 Task: Move the task Create a new online platform for online personal styling services to the section To-Do in the project BitRise and sort the tasks in the project by Assignee in Descending order
Action: Mouse moved to (750, 293)
Screenshot: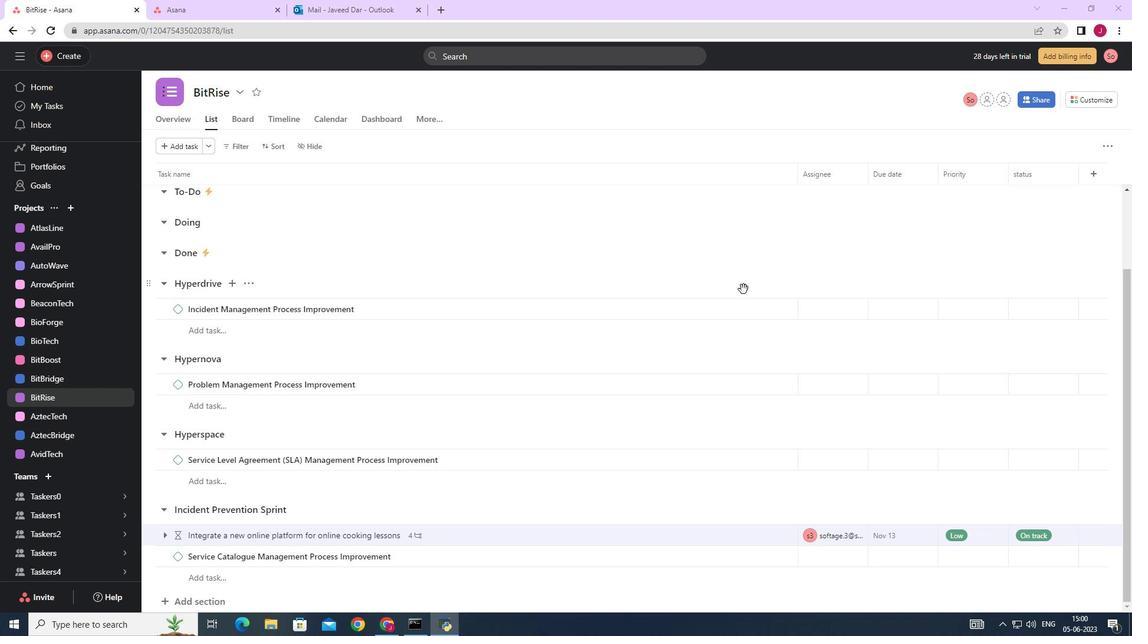 
Action: Mouse scrolled (750, 293) with delta (0, 0)
Screenshot: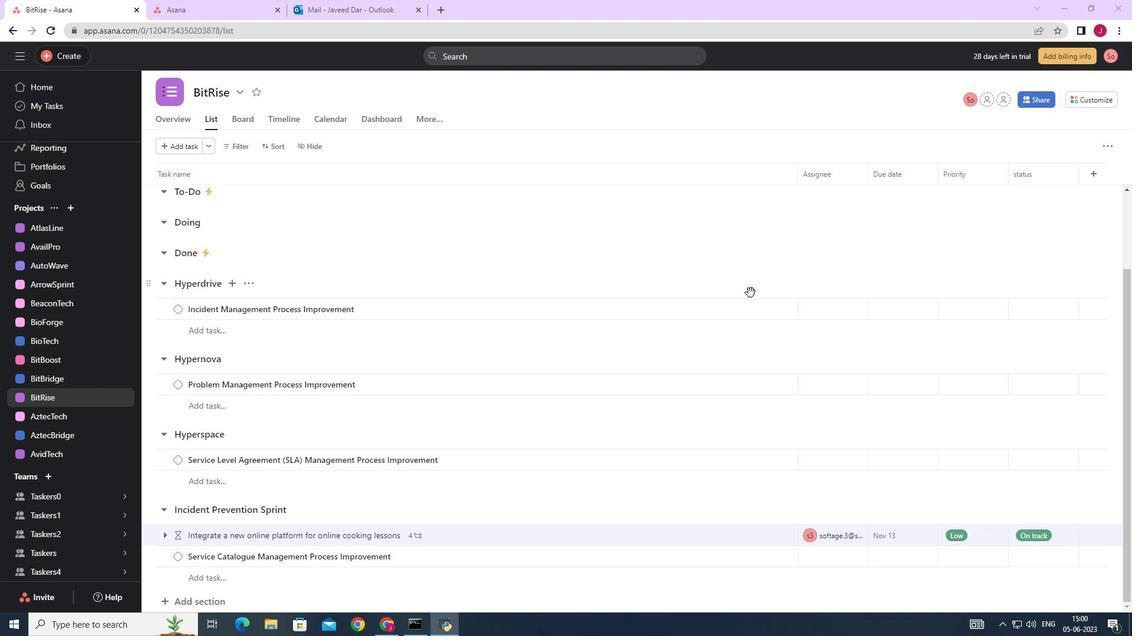 
Action: Mouse scrolled (750, 293) with delta (0, 0)
Screenshot: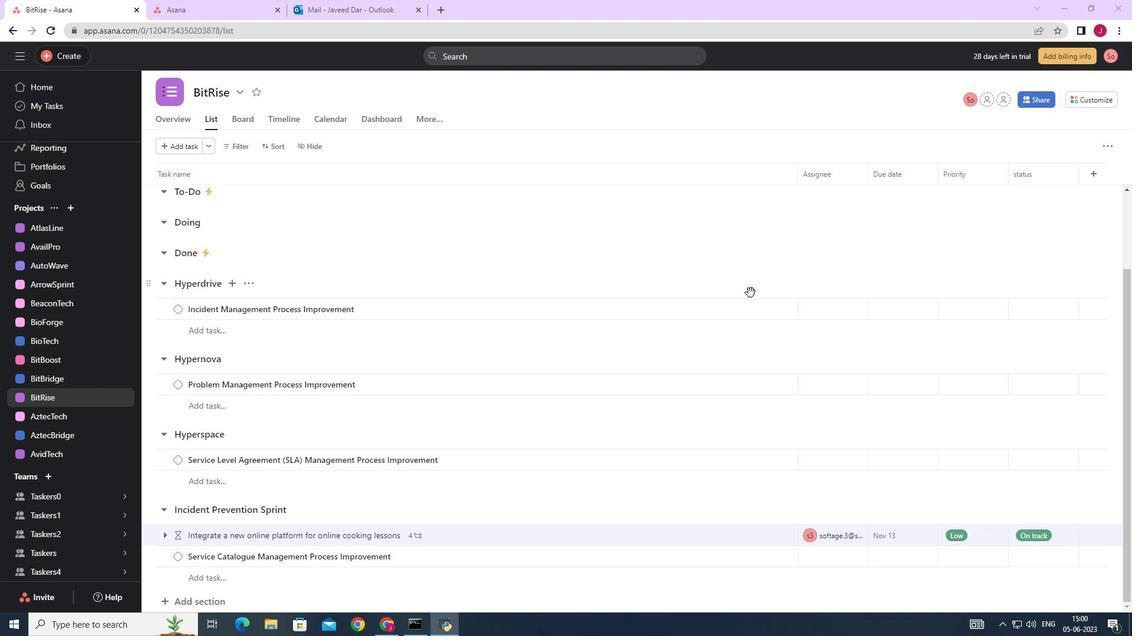 
Action: Mouse moved to (741, 293)
Screenshot: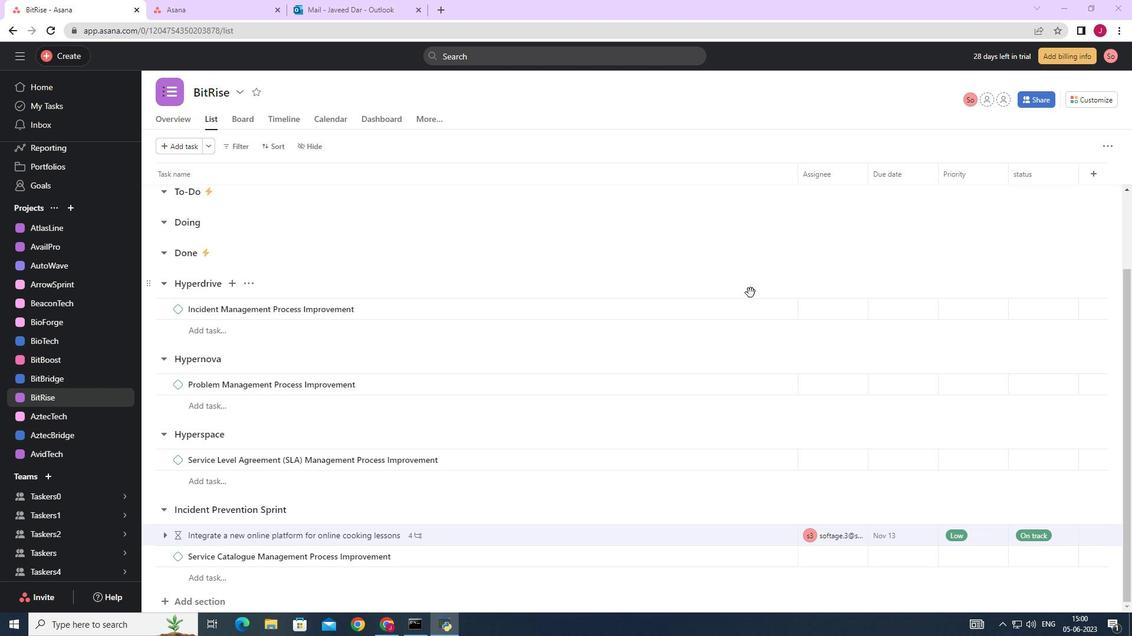 
Action: Mouse scrolled (744, 293) with delta (0, 0)
Screenshot: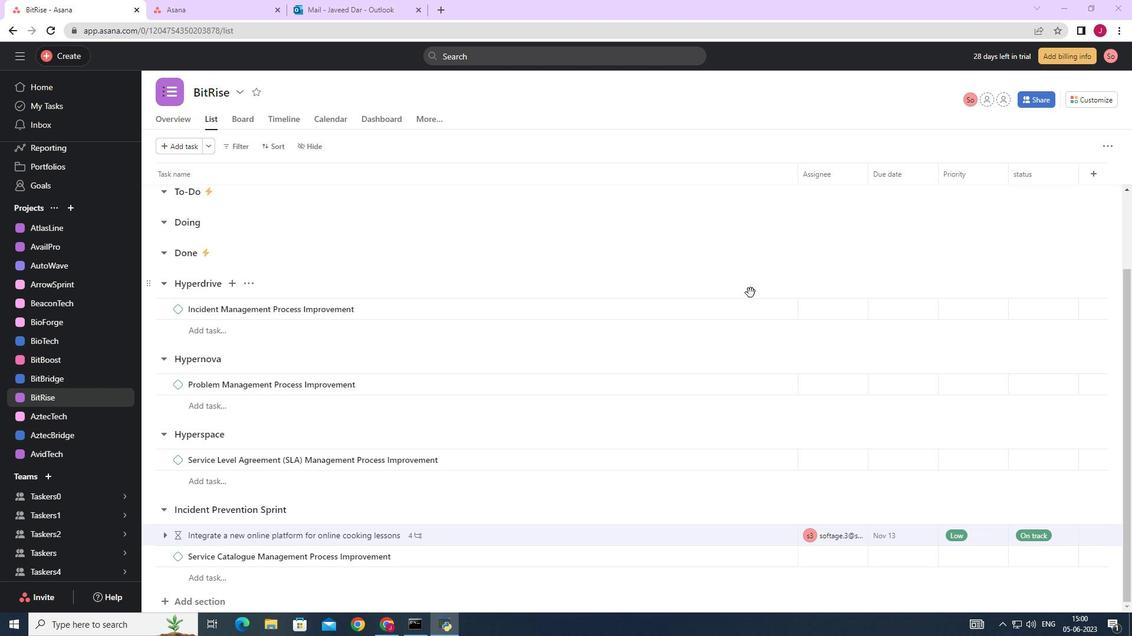 
Action: Mouse moved to (769, 235)
Screenshot: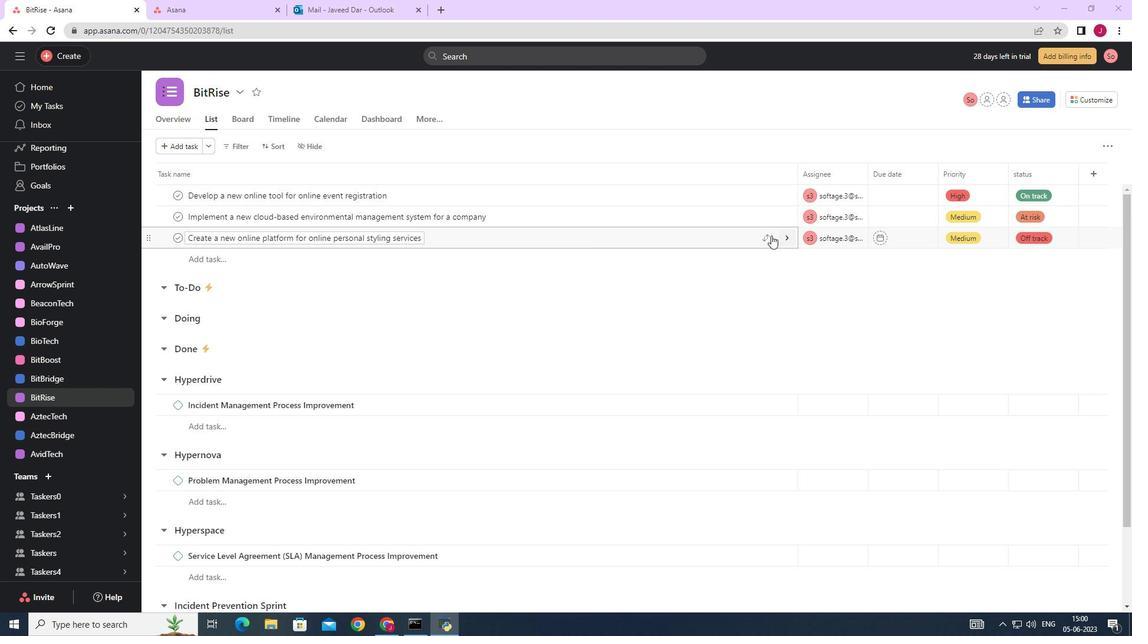 
Action: Mouse pressed left at (769, 235)
Screenshot: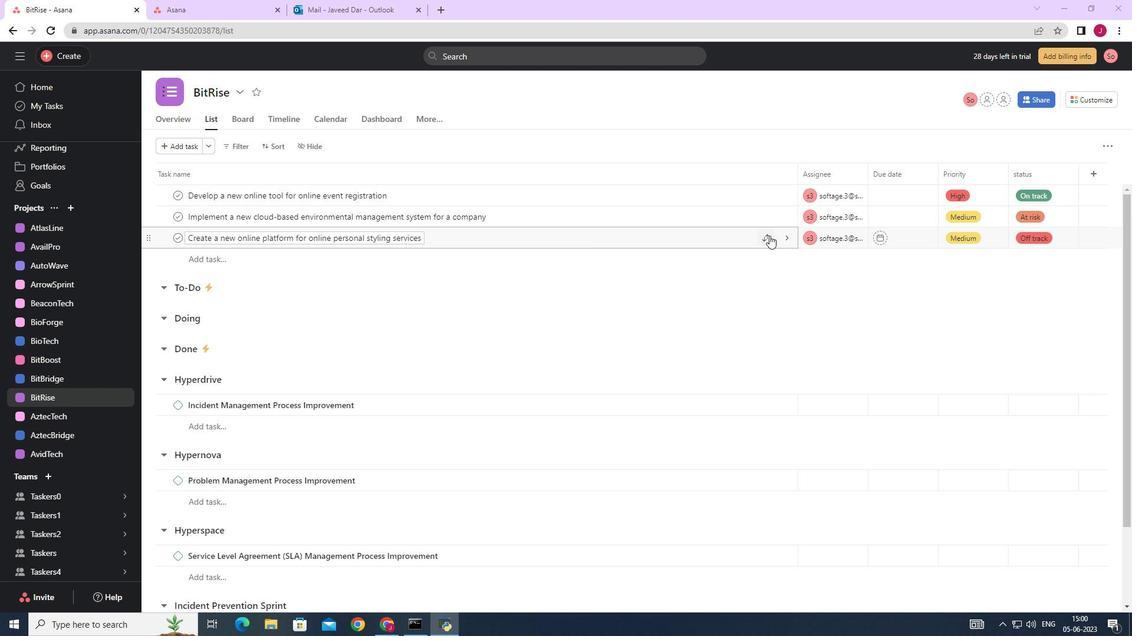 
Action: Mouse moved to (688, 297)
Screenshot: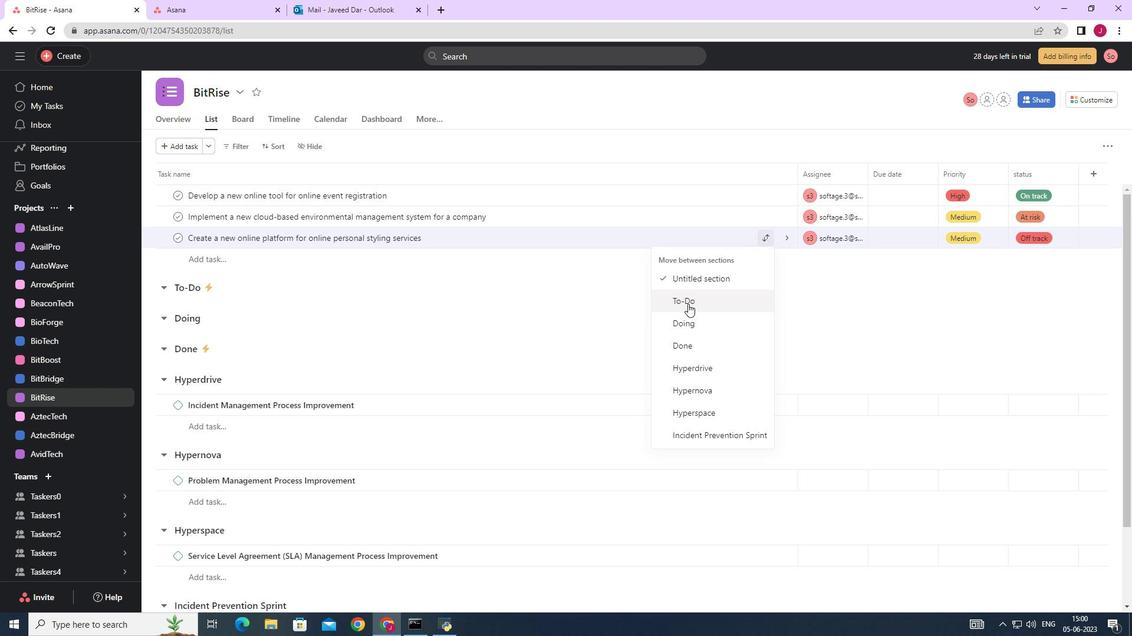 
Action: Mouse pressed left at (688, 297)
Screenshot: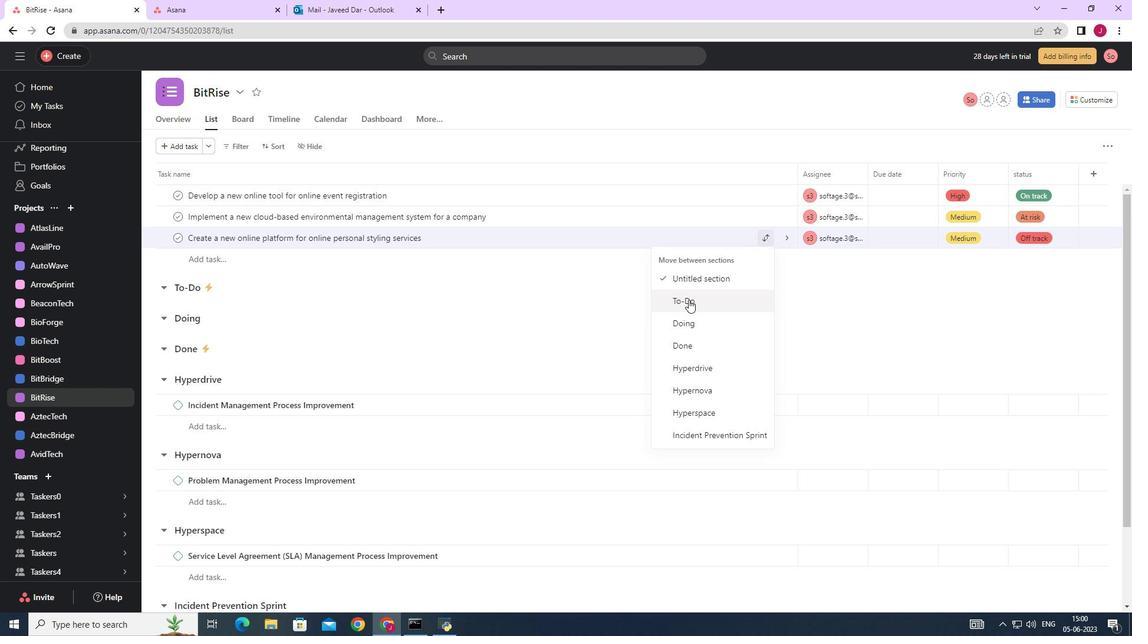 
Action: Mouse moved to (284, 143)
Screenshot: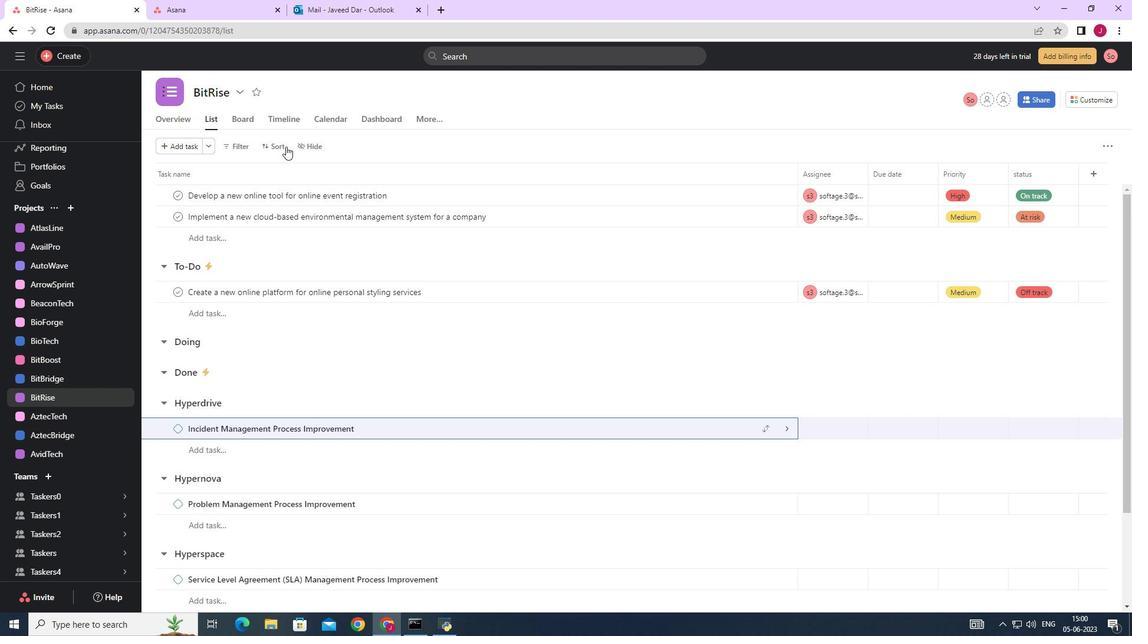 
Action: Mouse pressed left at (284, 143)
Screenshot: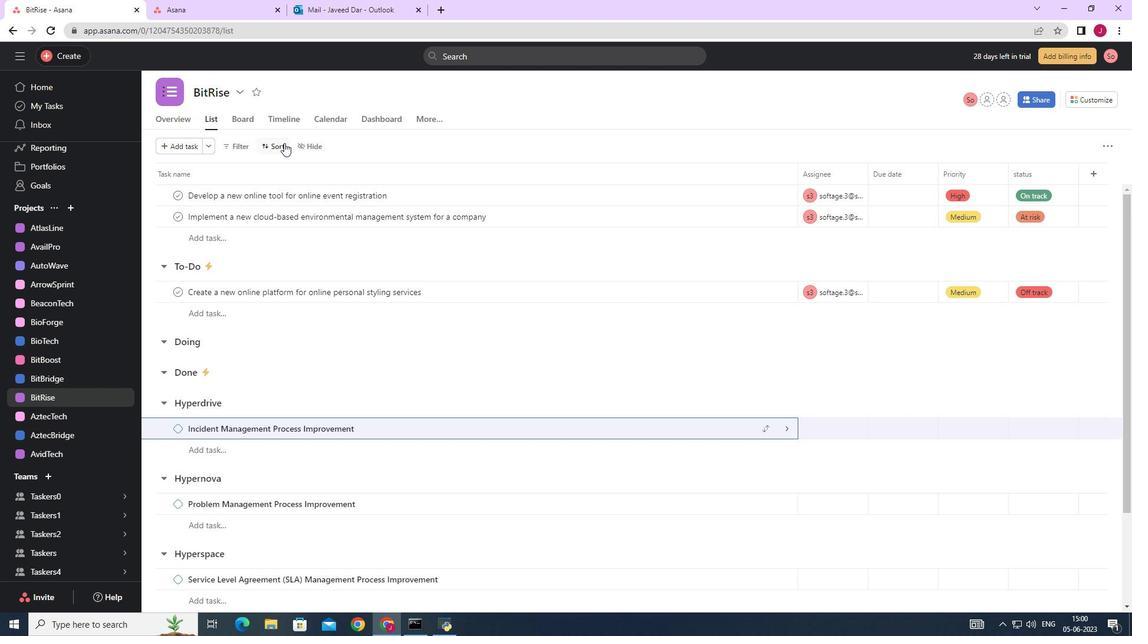
Action: Mouse moved to (305, 245)
Screenshot: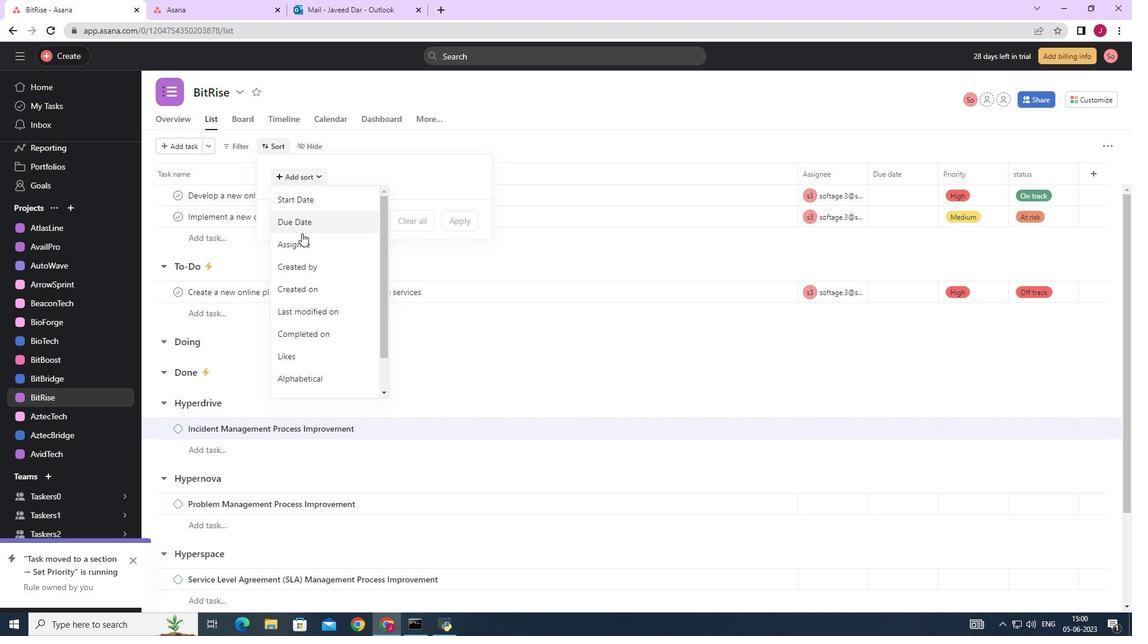 
Action: Mouse pressed left at (305, 245)
Screenshot: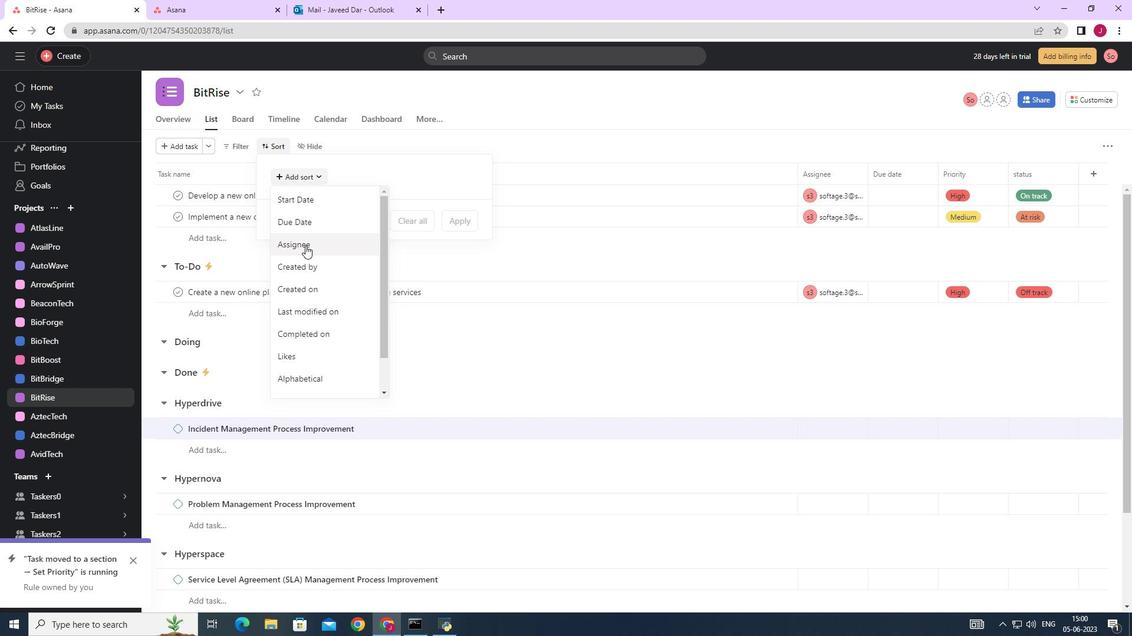 
Action: Mouse moved to (338, 194)
Screenshot: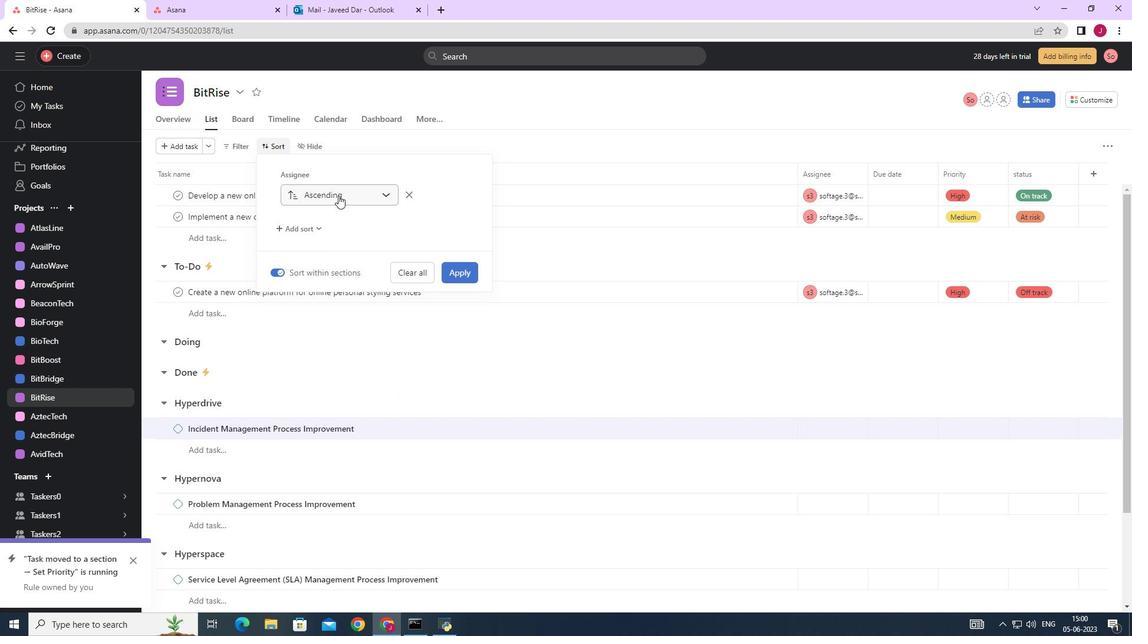 
Action: Mouse pressed left at (338, 194)
Screenshot: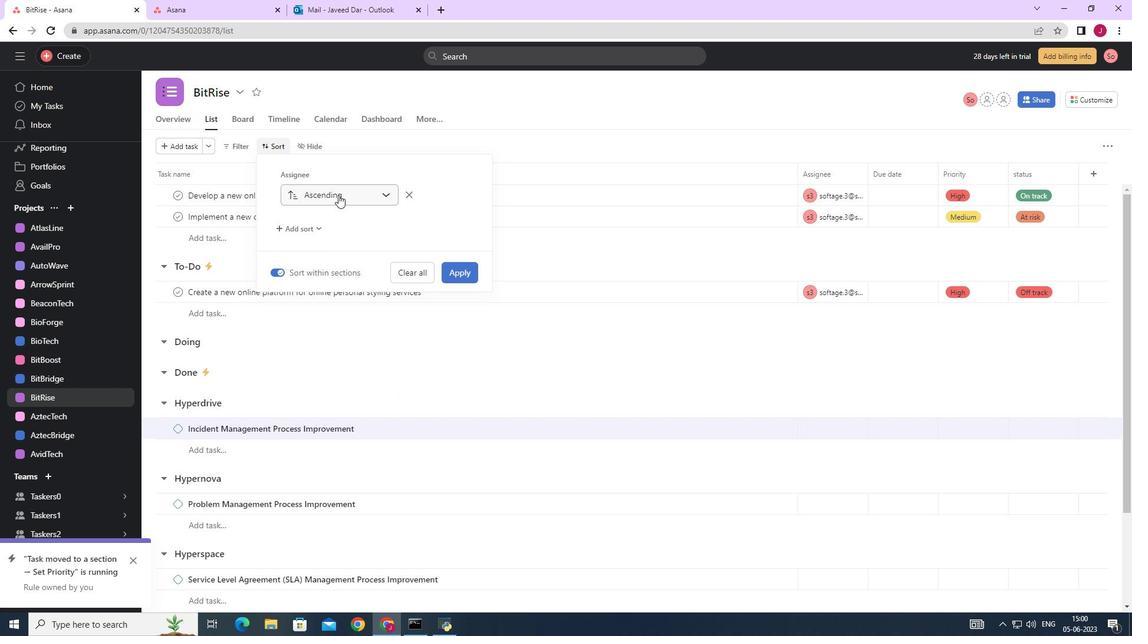 
Action: Mouse moved to (333, 240)
Screenshot: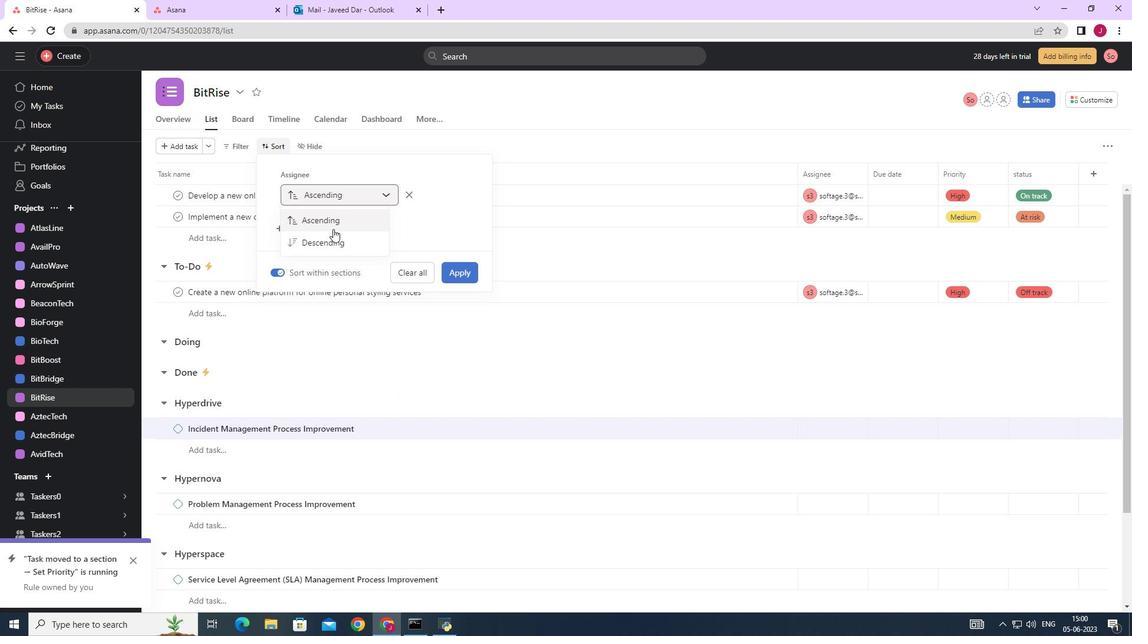 
Action: Mouse pressed left at (333, 240)
Screenshot: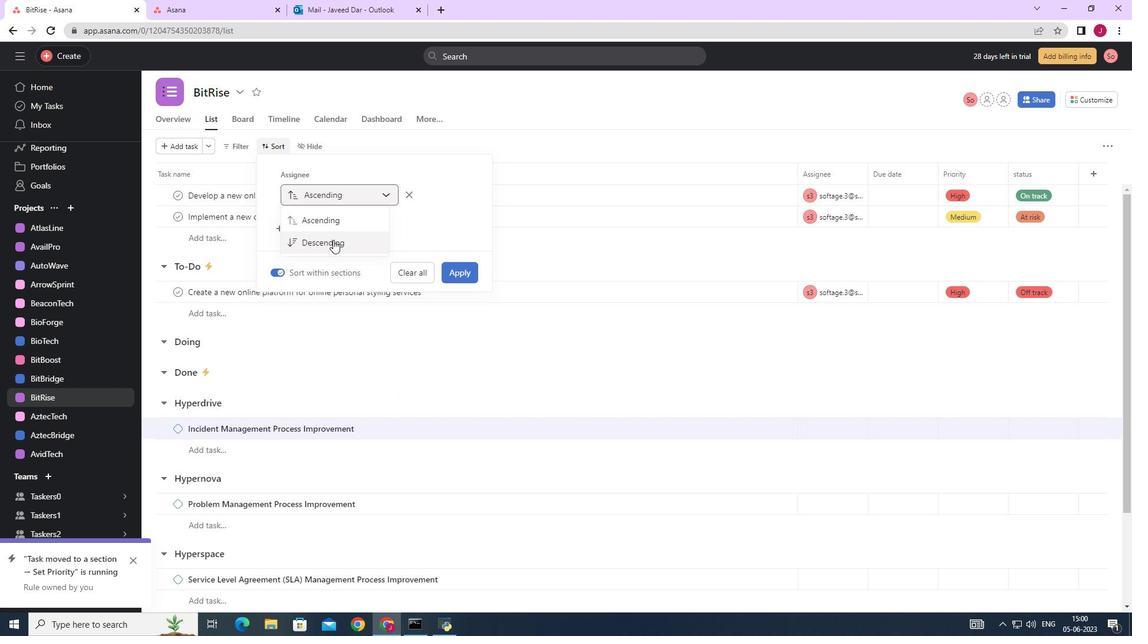 
Action: Mouse moved to (457, 274)
Screenshot: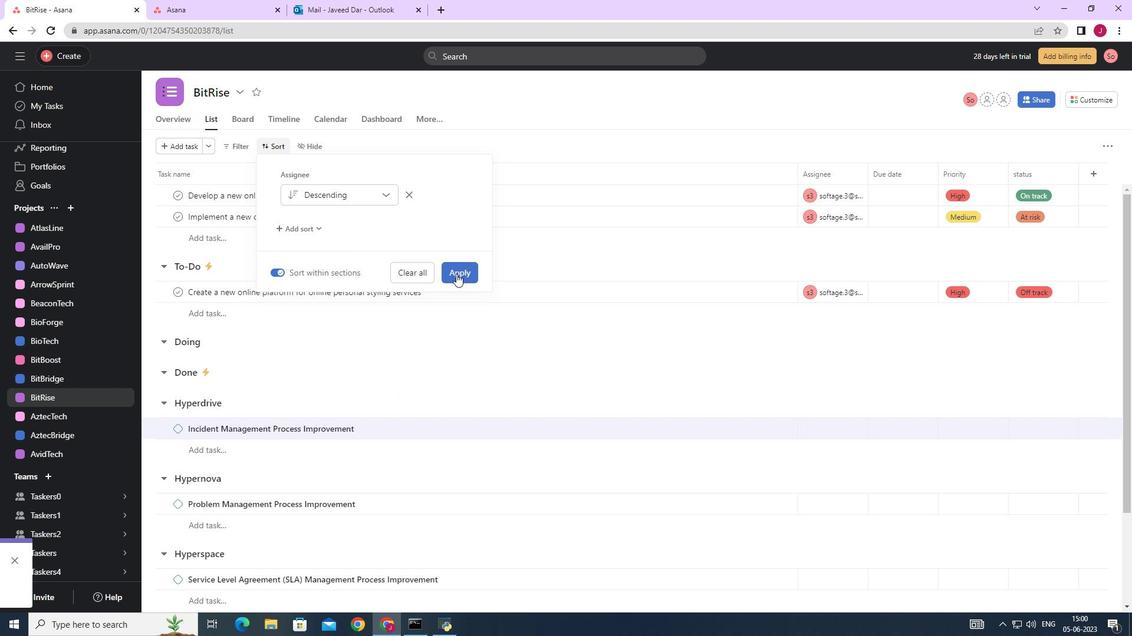 
Action: Mouse pressed left at (457, 274)
Screenshot: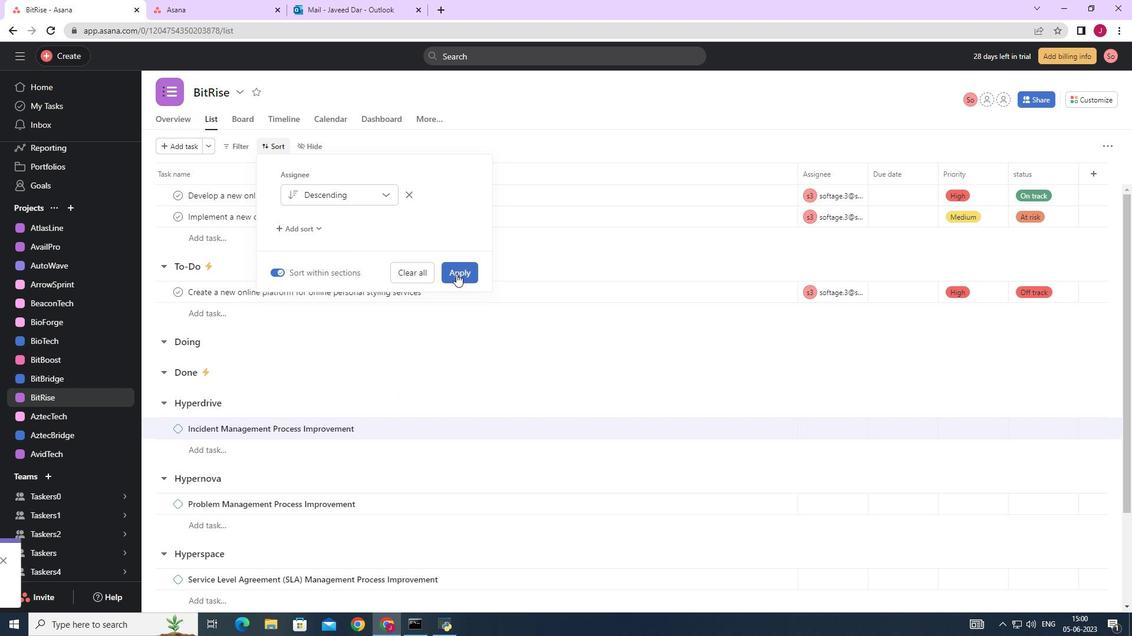 
Action: Mouse moved to (521, 385)
Screenshot: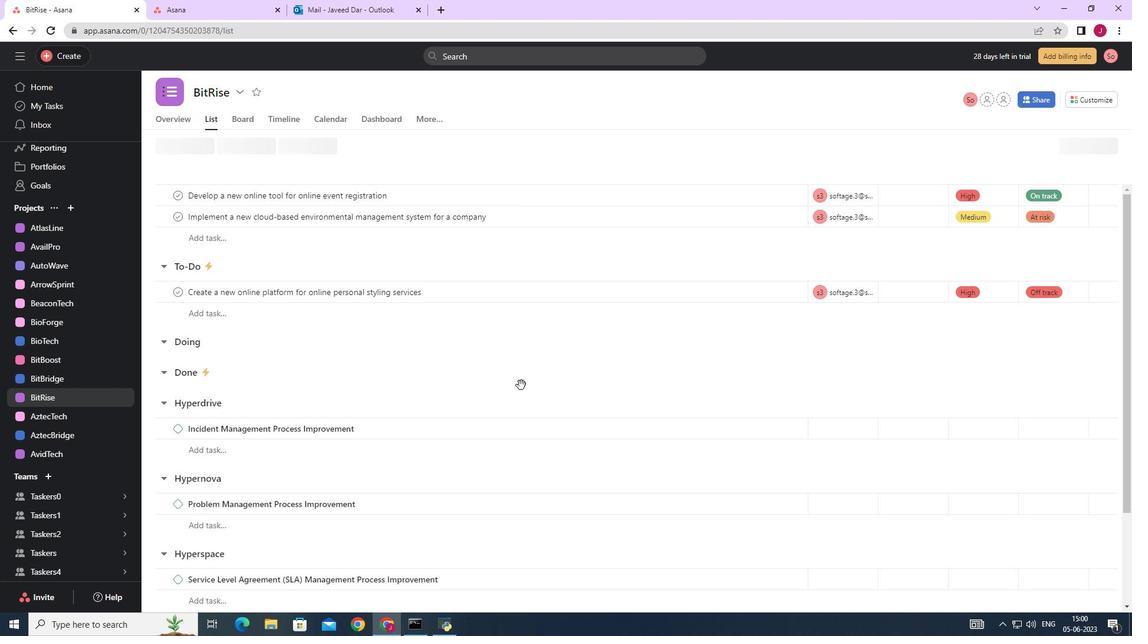 
